 Task: Look for products in the category "Babies & Kids" from Radius only.
Action: Mouse pressed left at (226, 109)
Screenshot: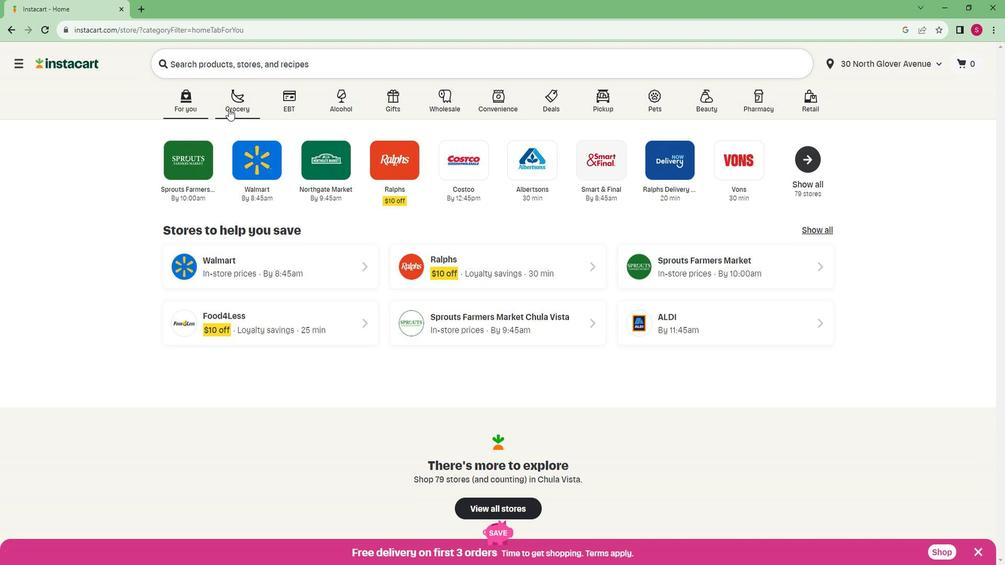 
Action: Mouse moved to (210, 284)
Screenshot: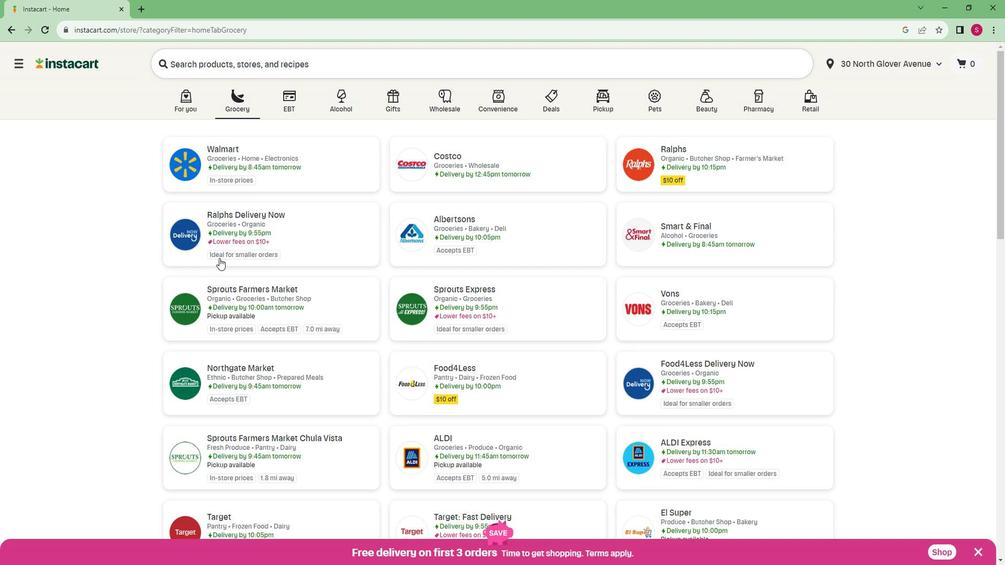 
Action: Mouse pressed left at (210, 284)
Screenshot: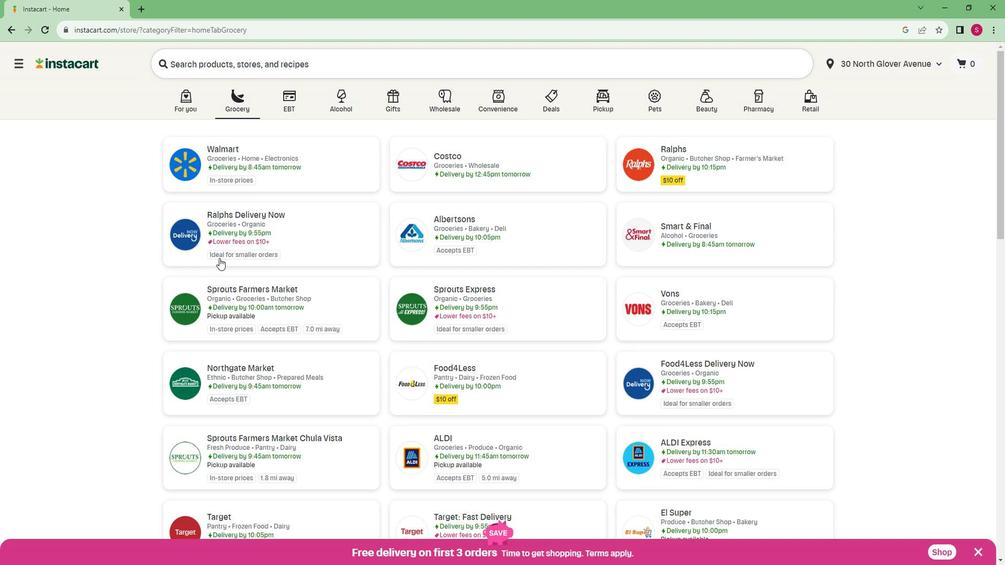 
Action: Mouse moved to (206, 295)
Screenshot: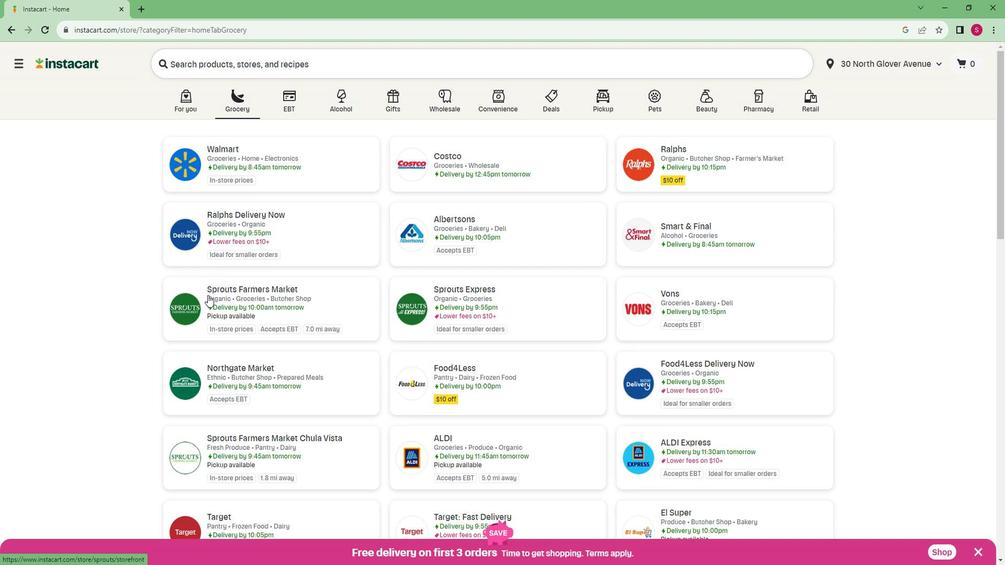 
Action: Mouse pressed left at (206, 295)
Screenshot: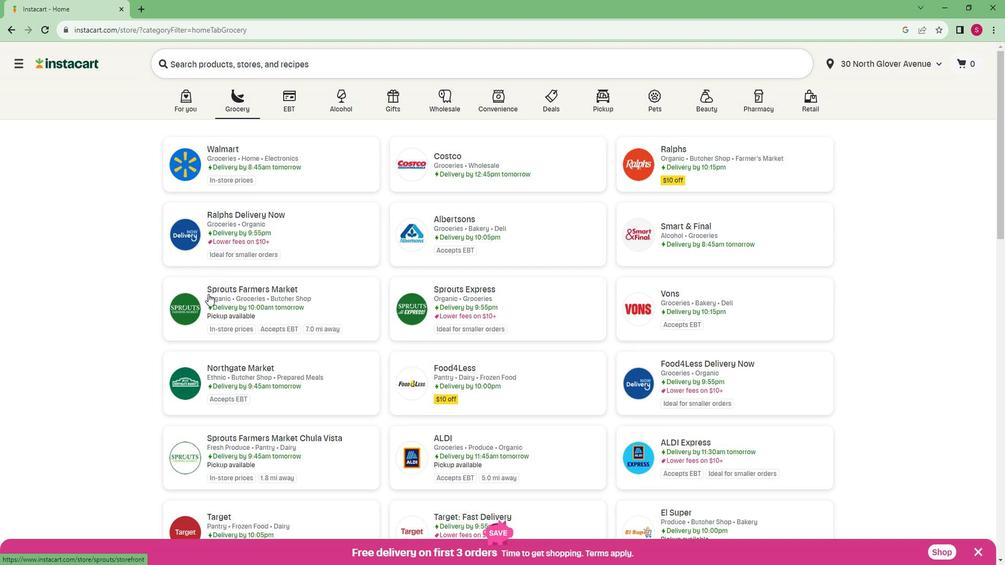 
Action: Mouse moved to (95, 518)
Screenshot: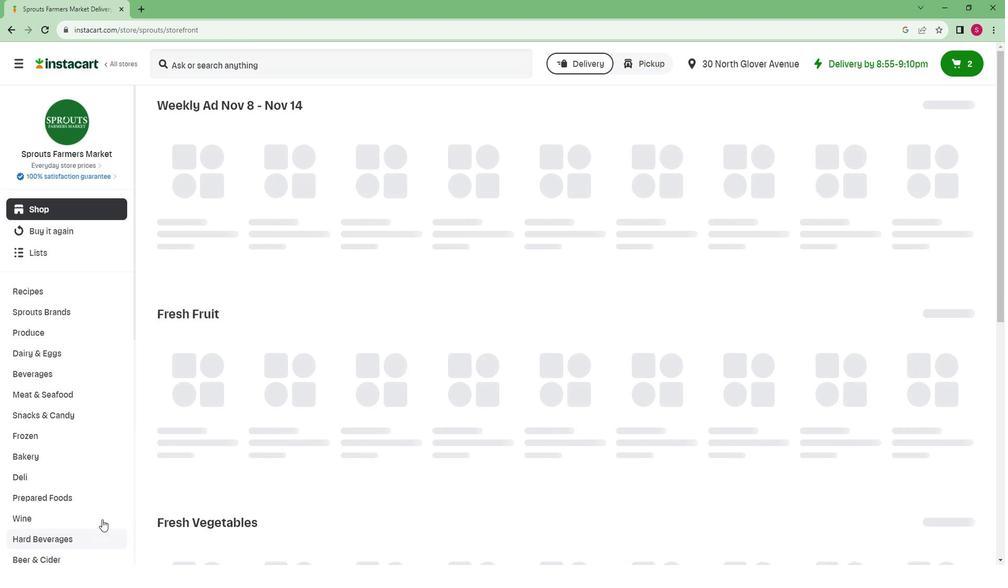 
Action: Mouse scrolled (95, 518) with delta (0, 0)
Screenshot: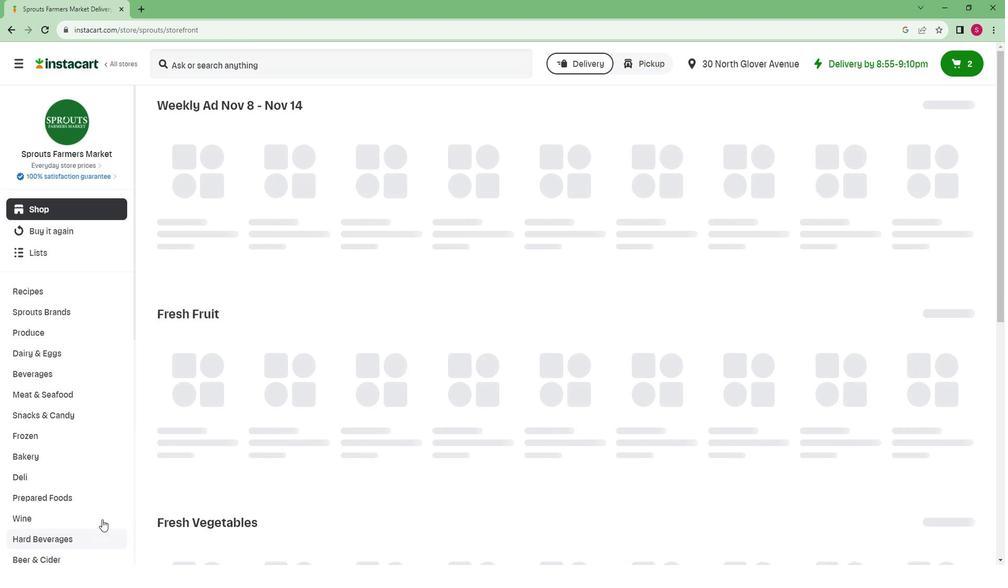 
Action: Mouse moved to (88, 516)
Screenshot: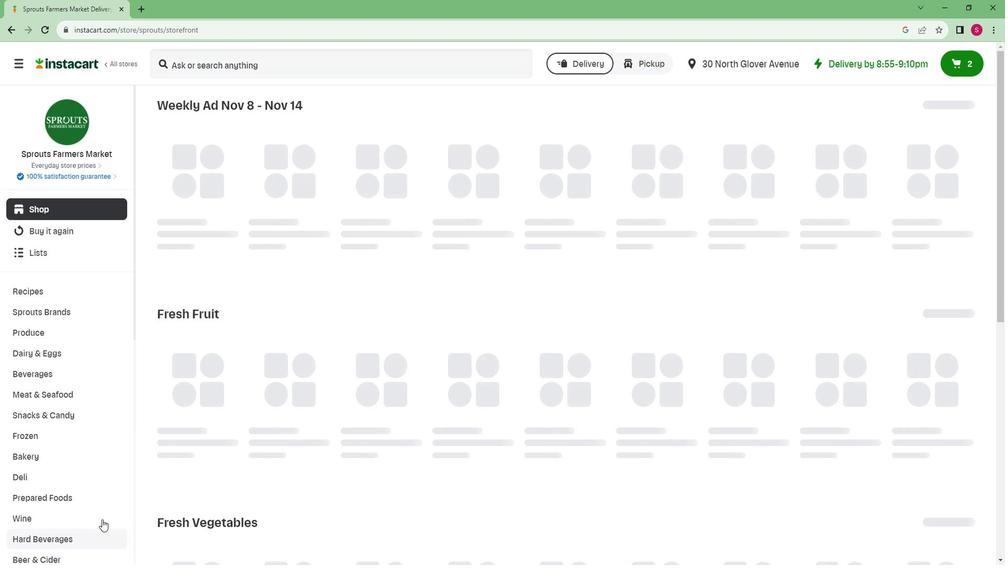 
Action: Mouse scrolled (88, 516) with delta (0, 0)
Screenshot: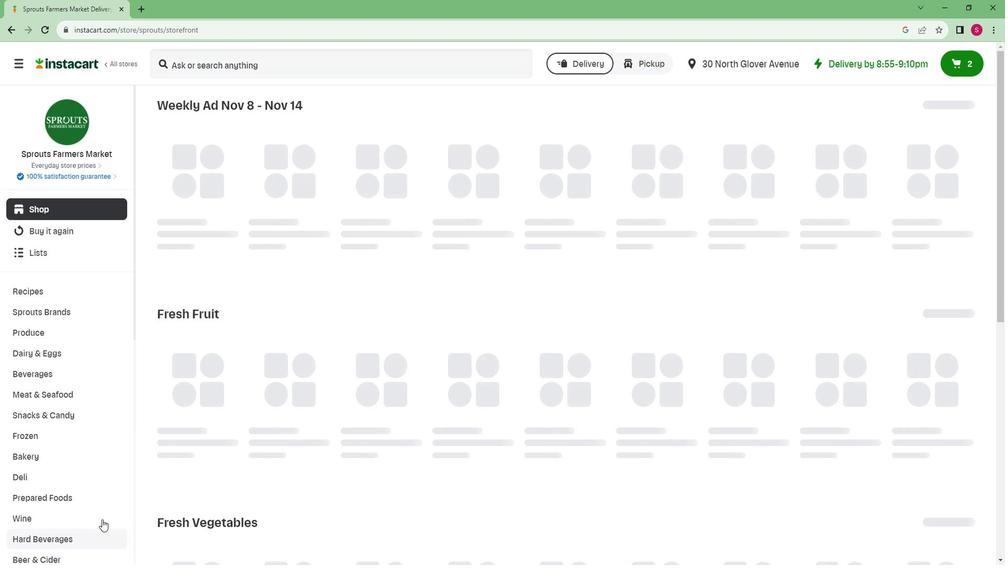 
Action: Mouse moved to (86, 516)
Screenshot: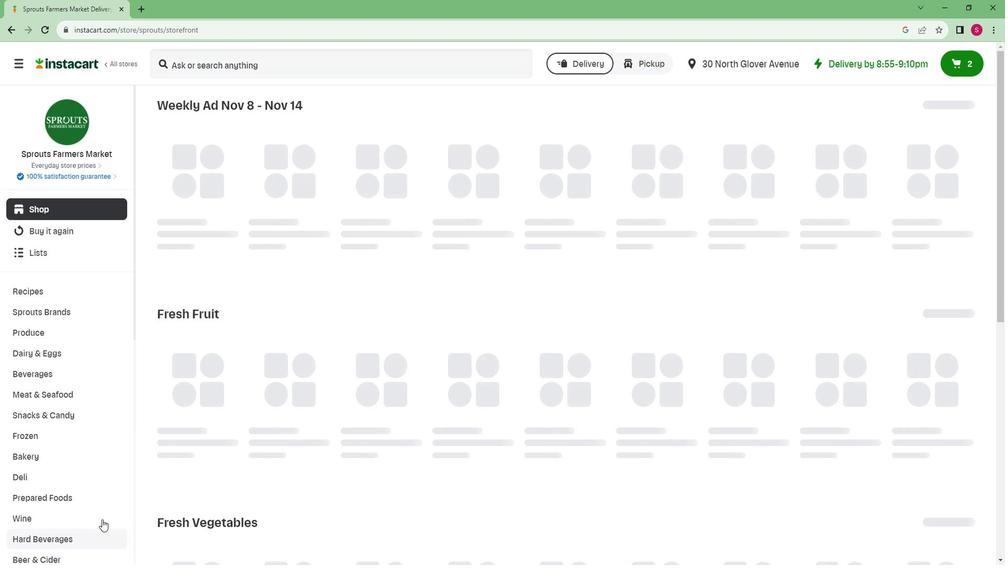 
Action: Mouse scrolled (86, 515) with delta (0, 0)
Screenshot: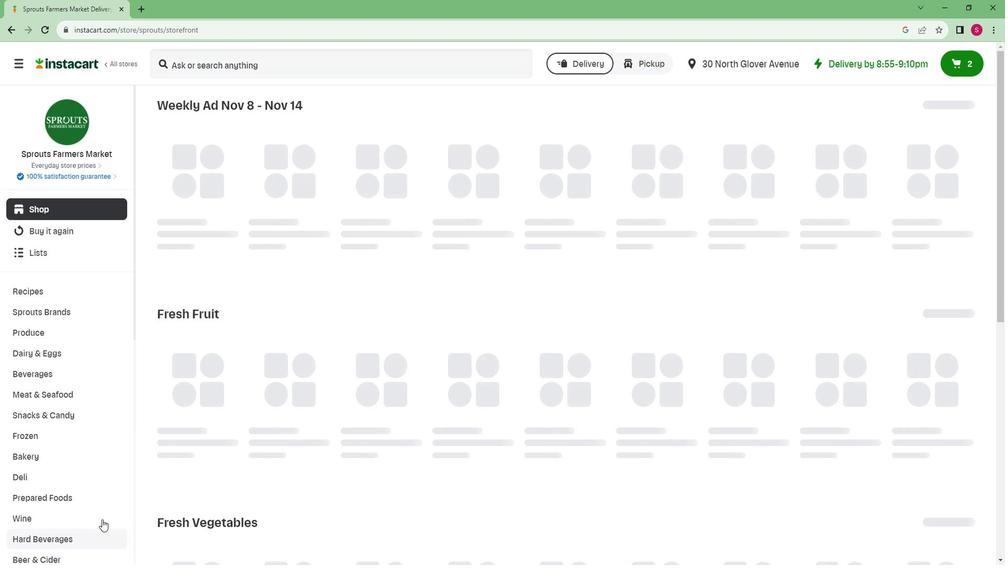 
Action: Mouse moved to (83, 514)
Screenshot: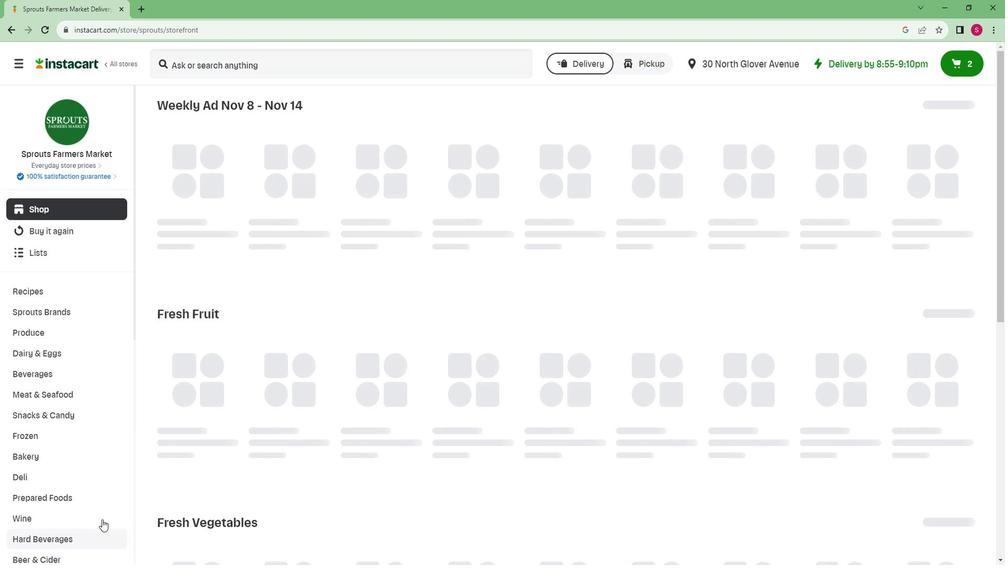 
Action: Mouse scrolled (83, 513) with delta (0, 0)
Screenshot: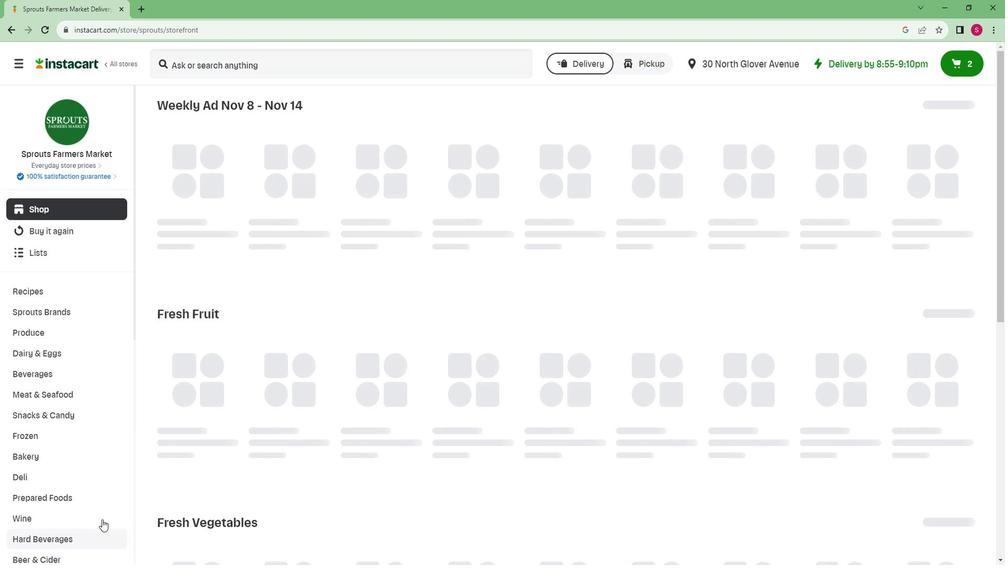 
Action: Mouse moved to (81, 513)
Screenshot: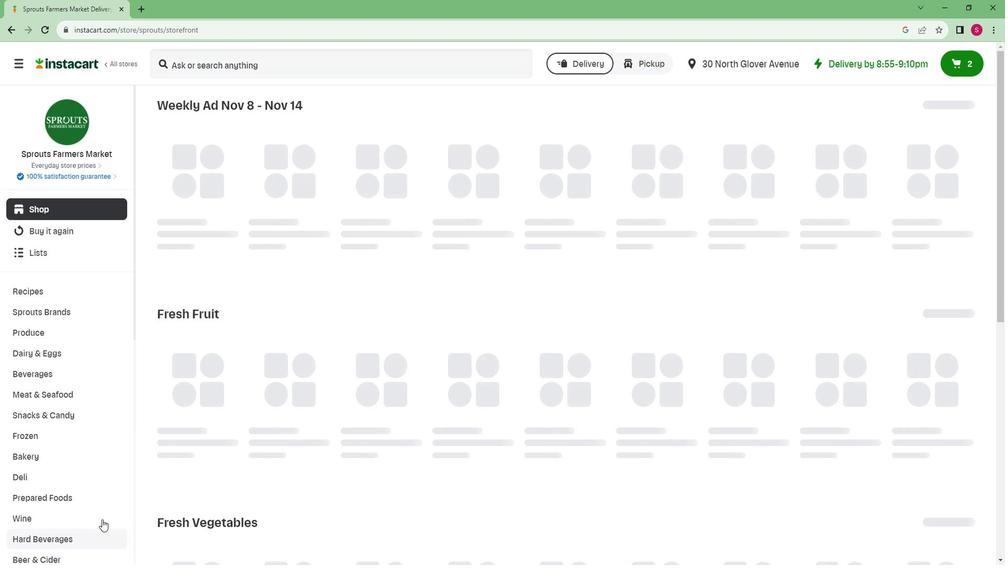 
Action: Mouse scrolled (81, 512) with delta (0, 0)
Screenshot: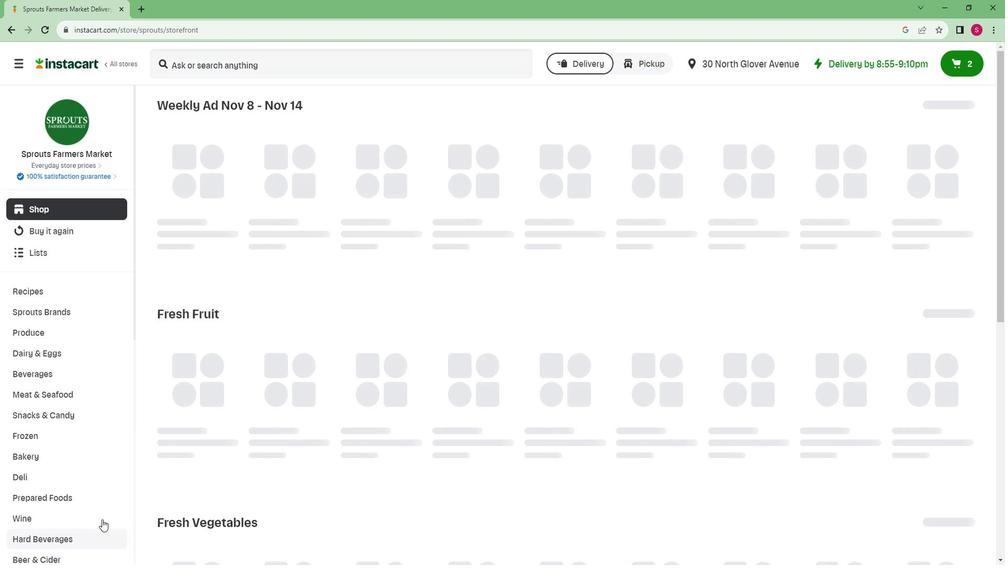
Action: Mouse moved to (76, 511)
Screenshot: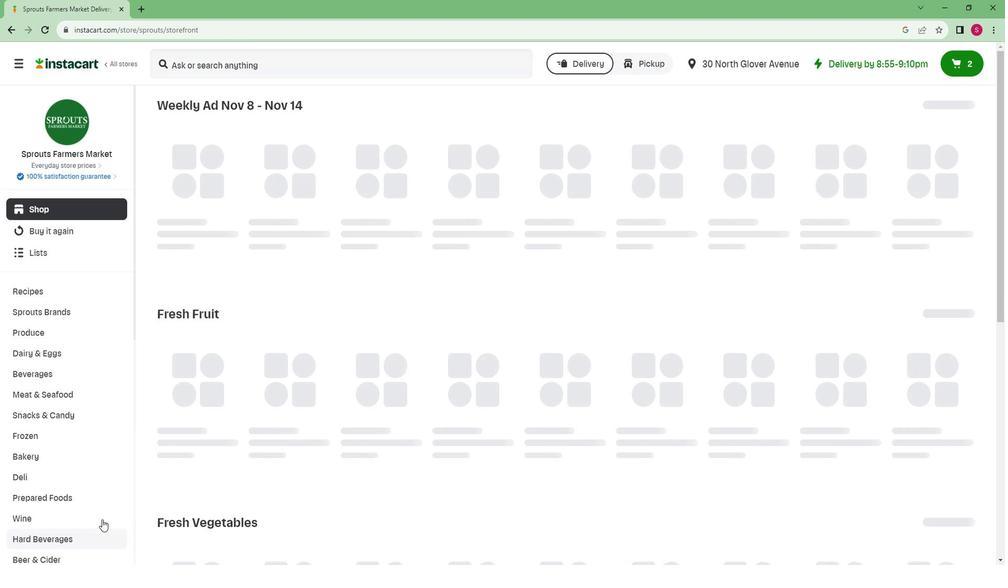 
Action: Mouse scrolled (76, 511) with delta (0, 0)
Screenshot: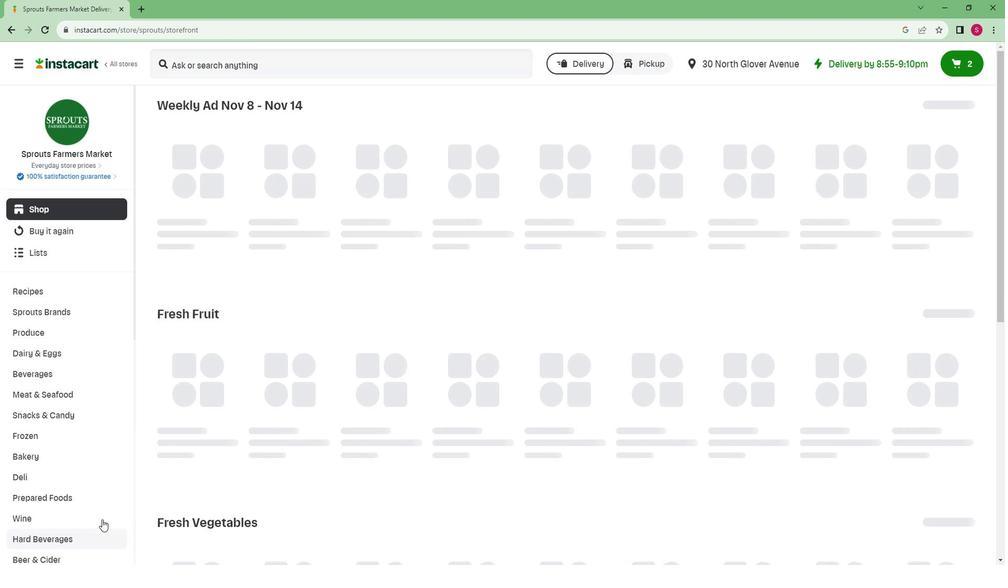 
Action: Mouse moved to (74, 509)
Screenshot: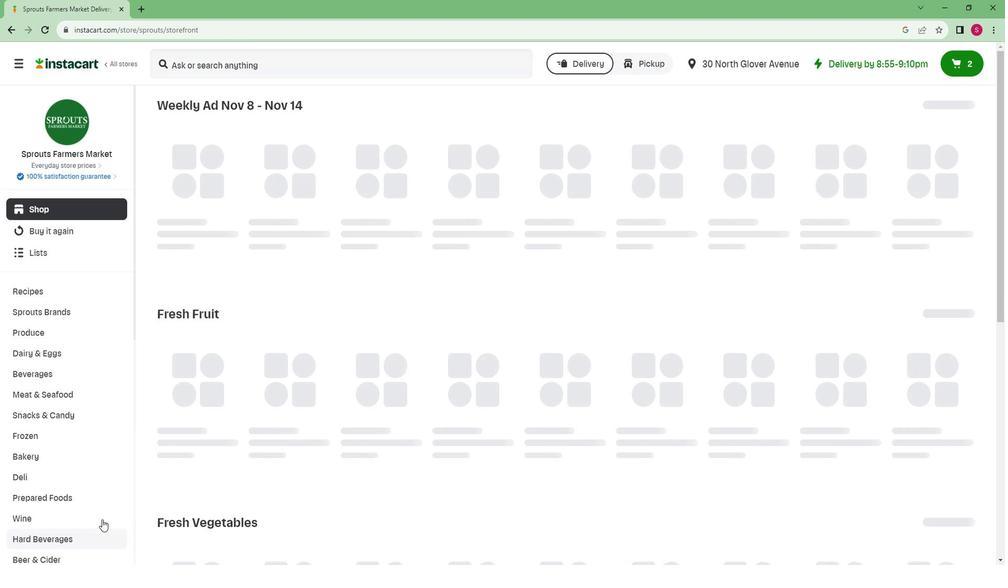 
Action: Mouse scrolled (74, 509) with delta (0, 0)
Screenshot: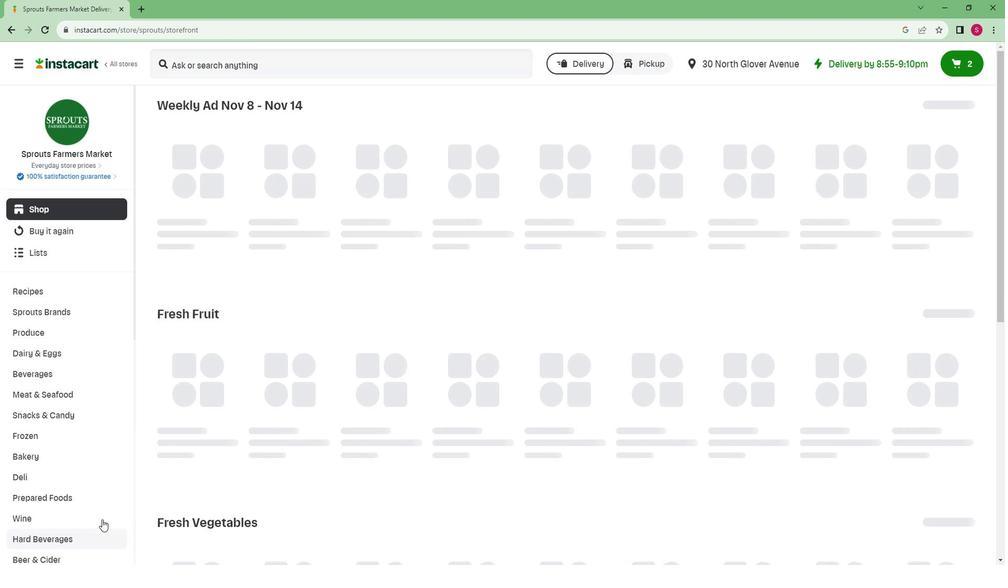 
Action: Mouse moved to (72, 508)
Screenshot: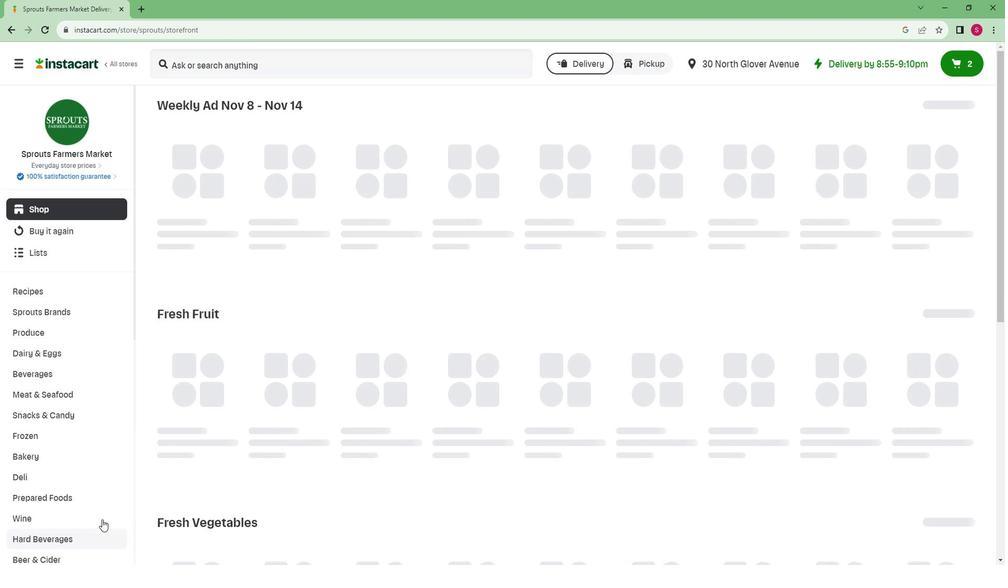
Action: Mouse scrolled (72, 508) with delta (0, 0)
Screenshot: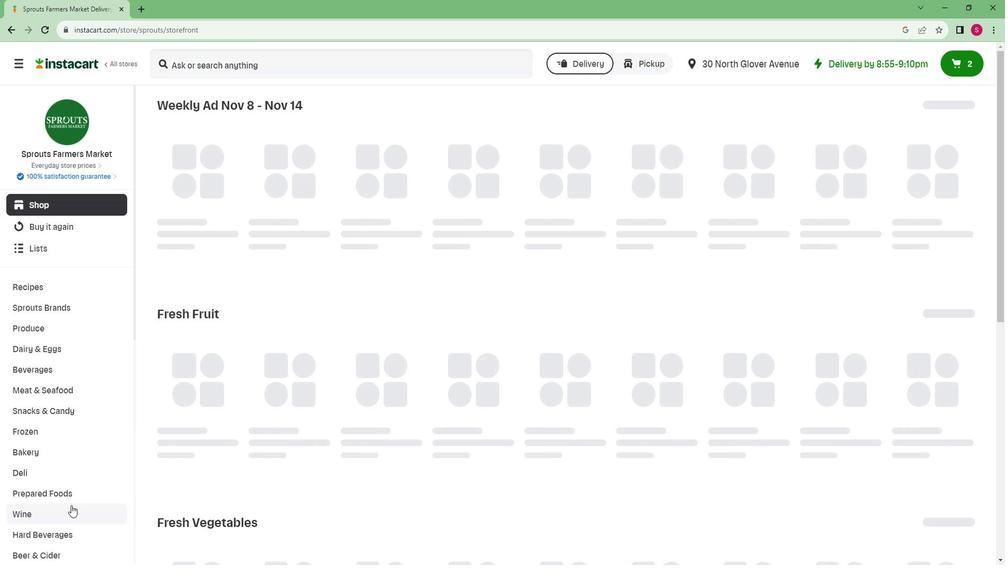 
Action: Mouse moved to (59, 504)
Screenshot: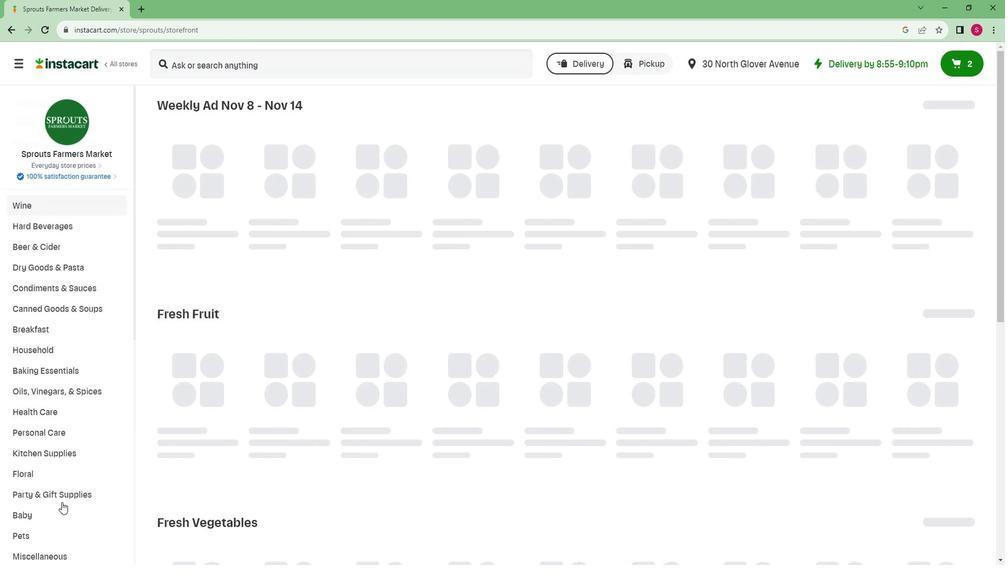 
Action: Mouse scrolled (59, 503) with delta (0, 0)
Screenshot: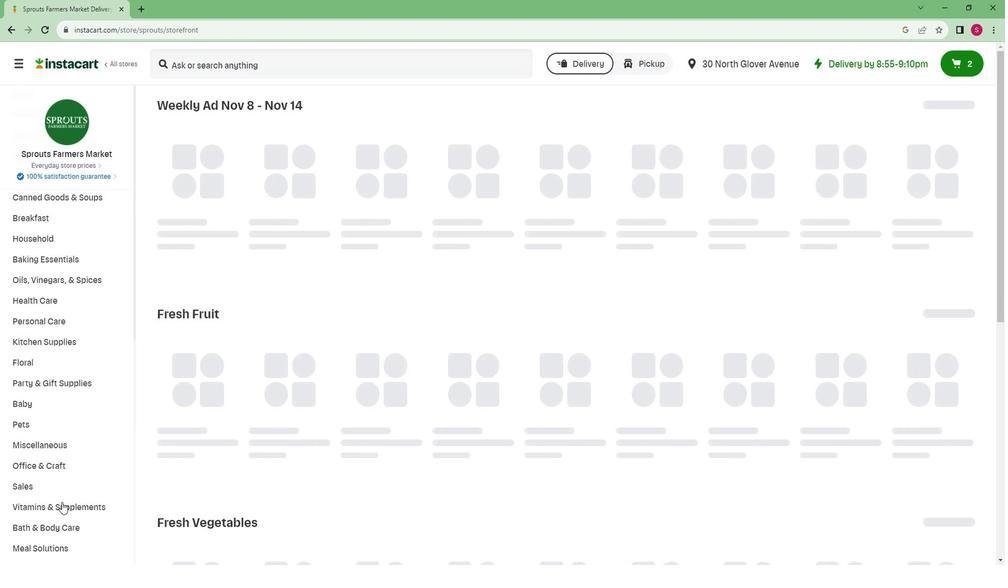 
Action: Mouse scrolled (59, 503) with delta (0, 0)
Screenshot: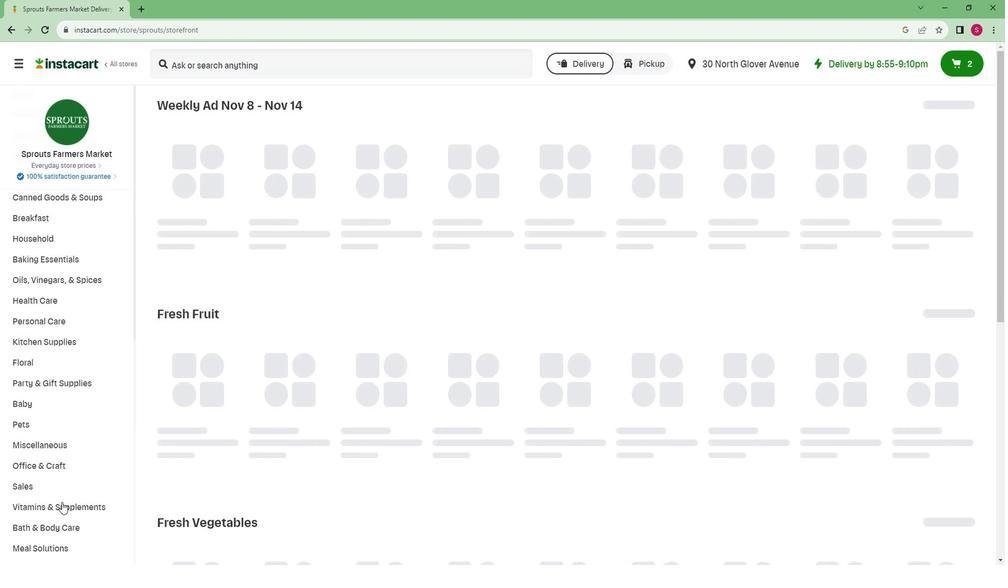 
Action: Mouse scrolled (59, 503) with delta (0, 0)
Screenshot: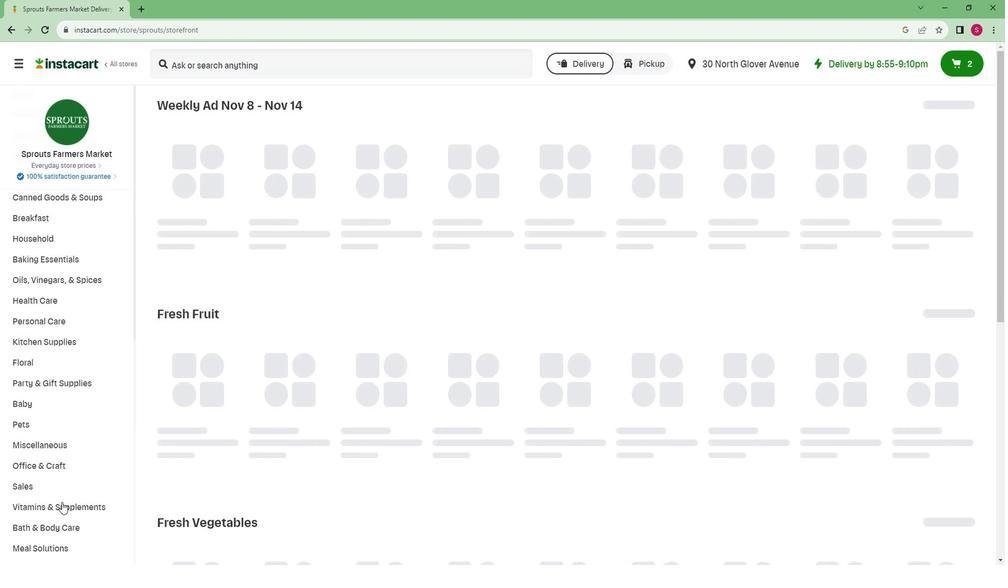 
Action: Mouse scrolled (59, 503) with delta (0, 0)
Screenshot: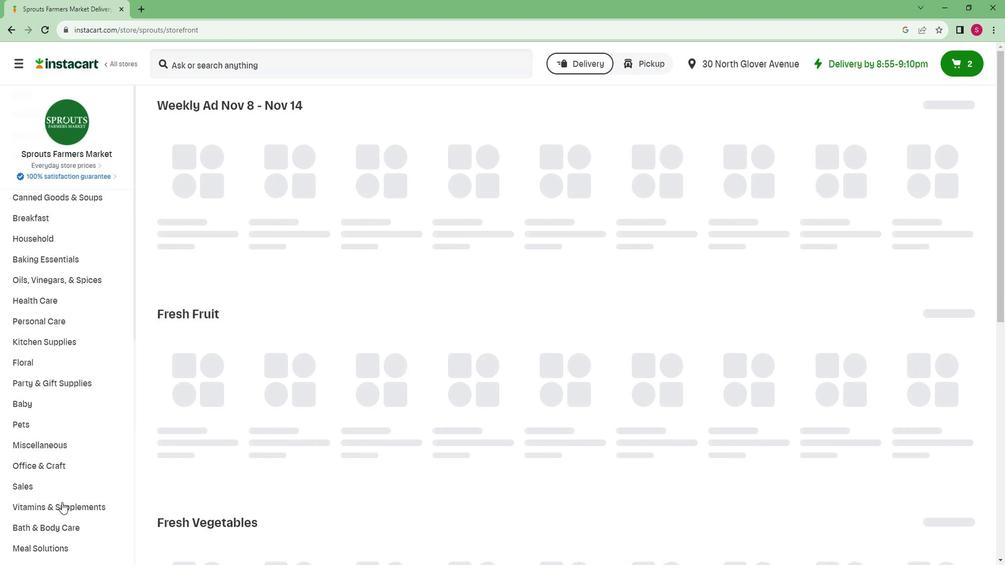
Action: Mouse scrolled (59, 503) with delta (0, 0)
Screenshot: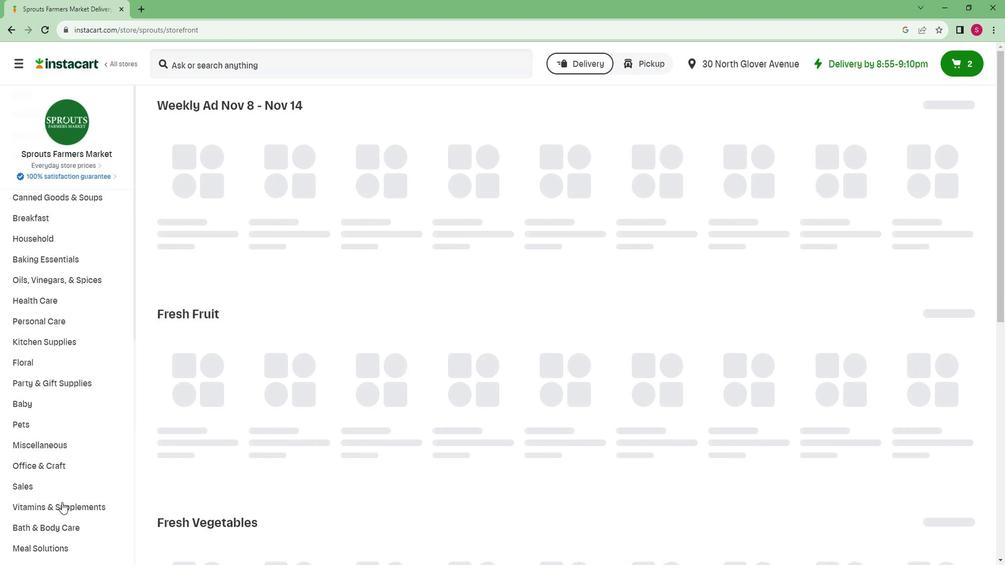 
Action: Mouse scrolled (59, 503) with delta (0, 0)
Screenshot: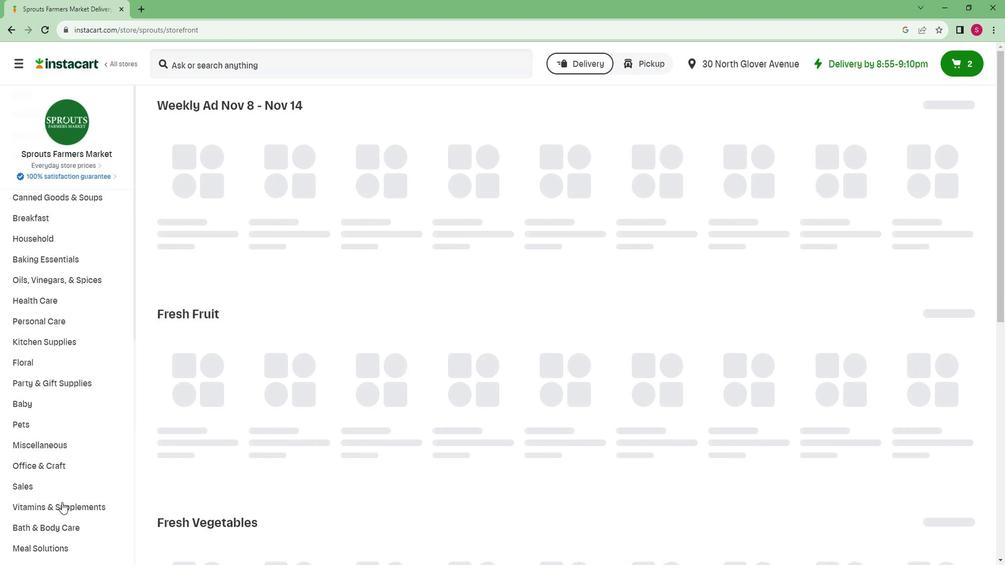 
Action: Mouse moved to (41, 526)
Screenshot: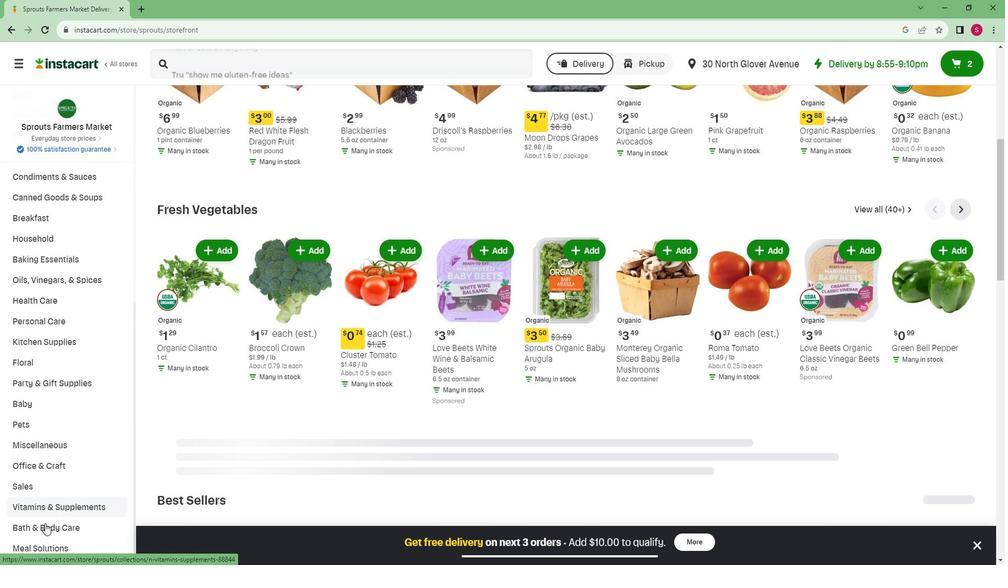
Action: Mouse pressed left at (41, 526)
Screenshot: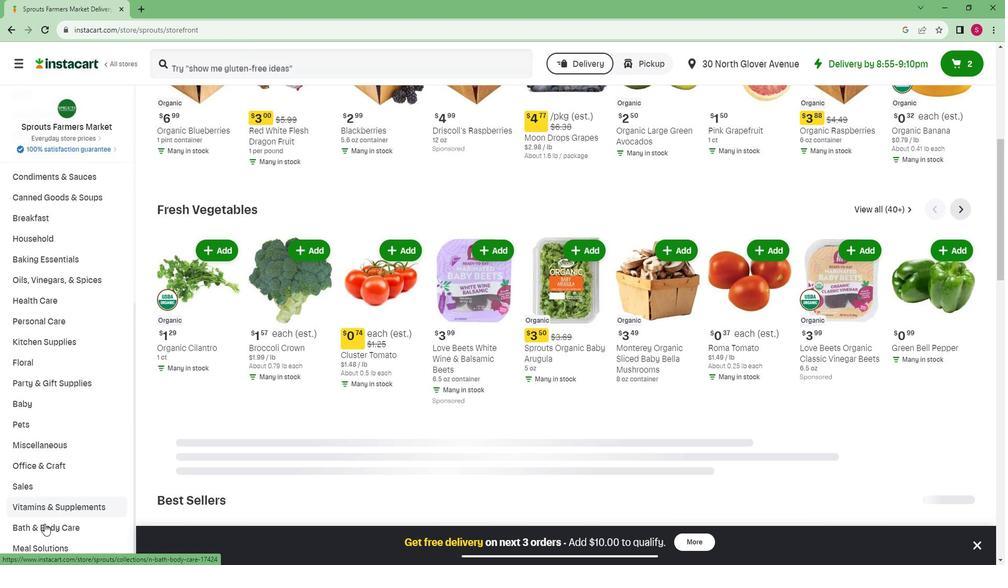 
Action: Mouse moved to (45, 522)
Screenshot: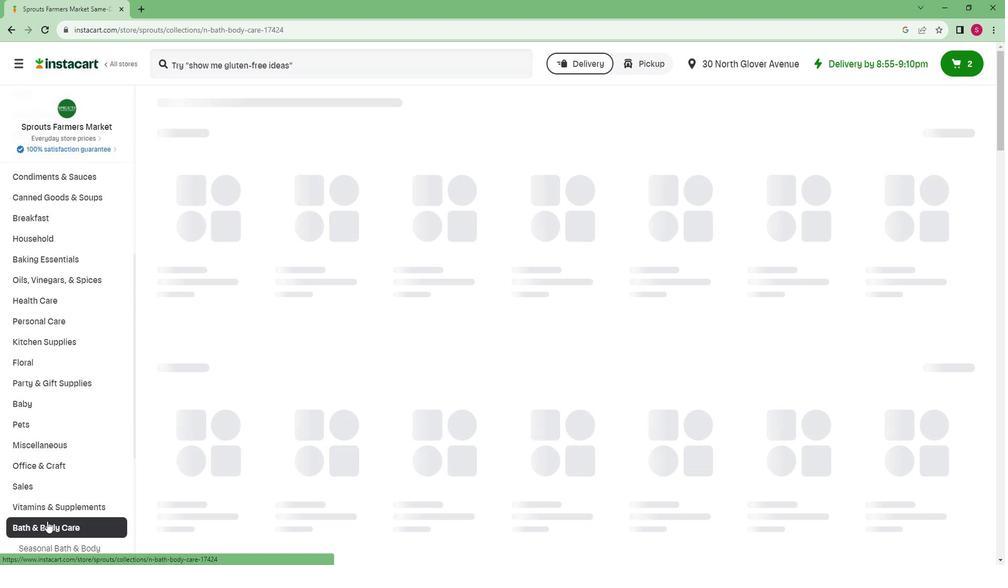 
Action: Mouse scrolled (45, 522) with delta (0, 0)
Screenshot: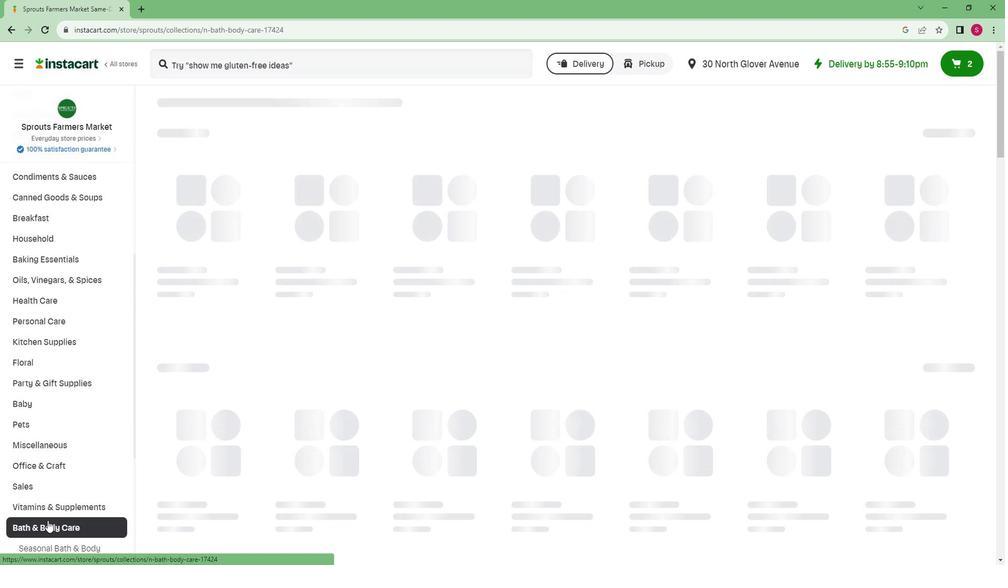 
Action: Mouse scrolled (45, 522) with delta (0, 0)
Screenshot: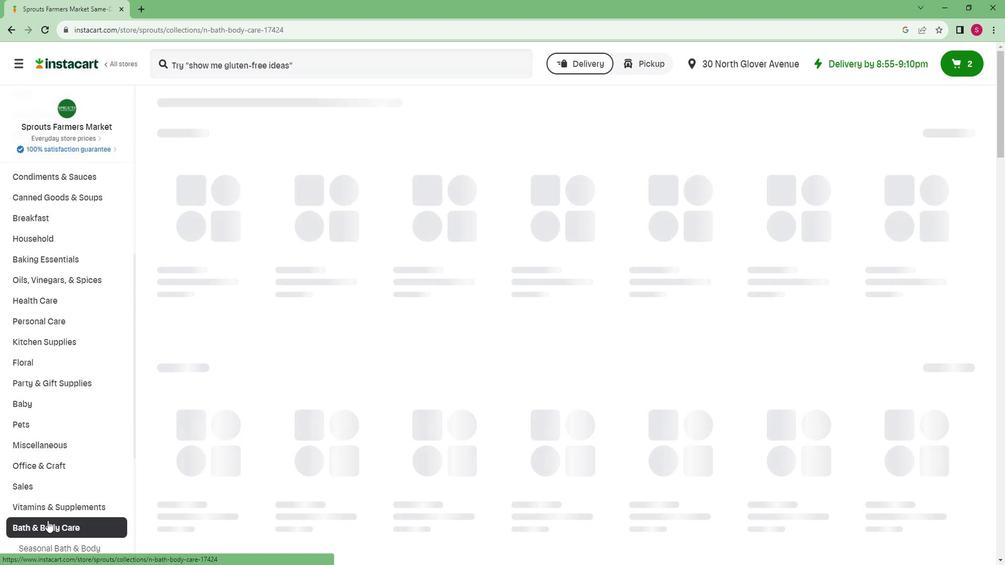 
Action: Mouse scrolled (45, 522) with delta (0, 0)
Screenshot: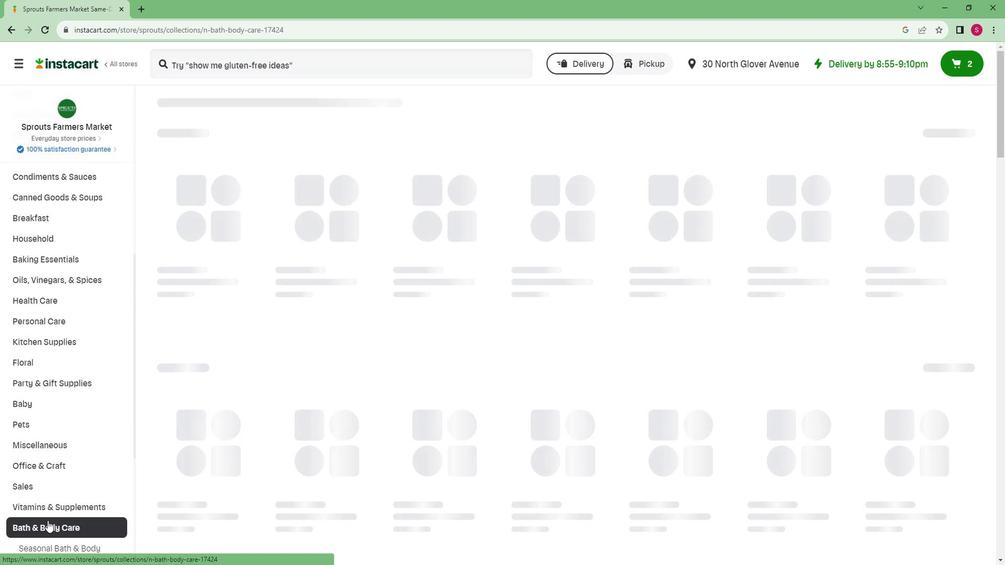 
Action: Mouse scrolled (45, 522) with delta (0, 0)
Screenshot: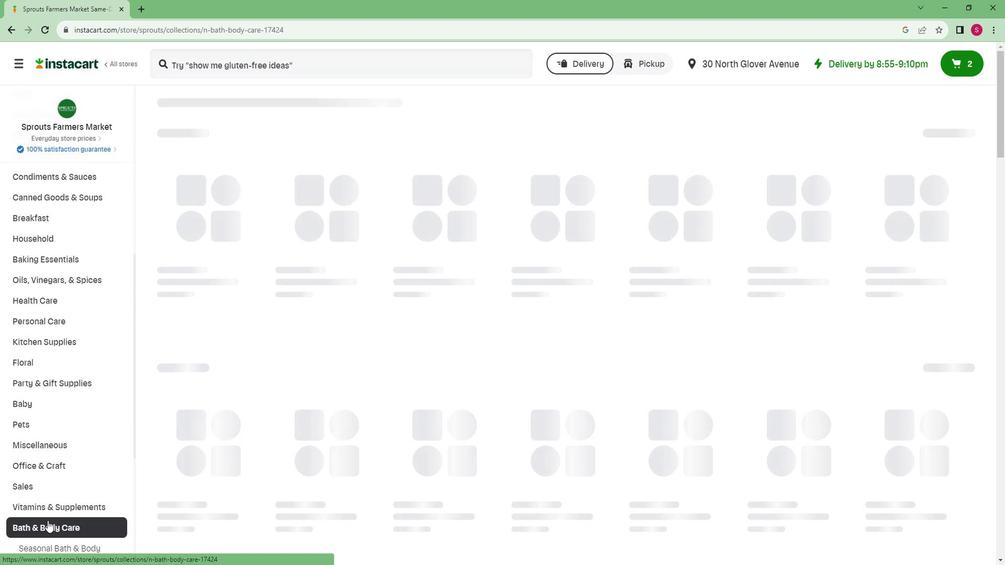 
Action: Mouse scrolled (45, 522) with delta (0, 0)
Screenshot: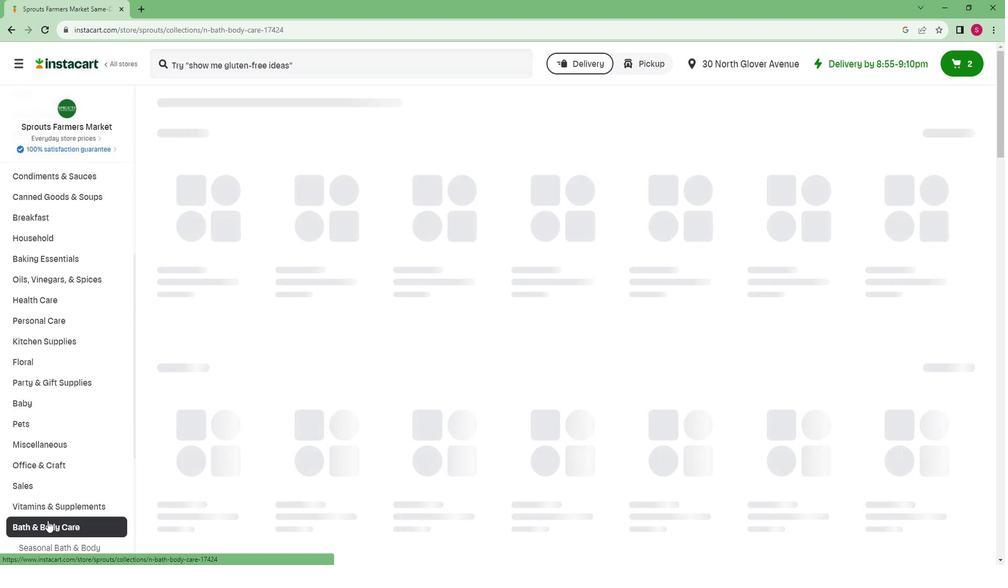 
Action: Mouse scrolled (45, 522) with delta (0, 0)
Screenshot: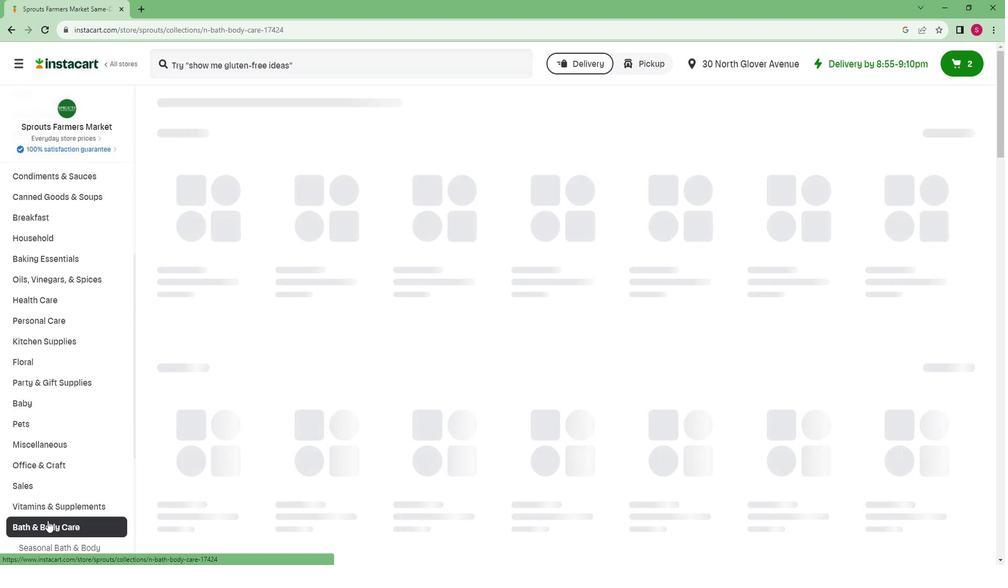 
Action: Mouse moved to (41, 508)
Screenshot: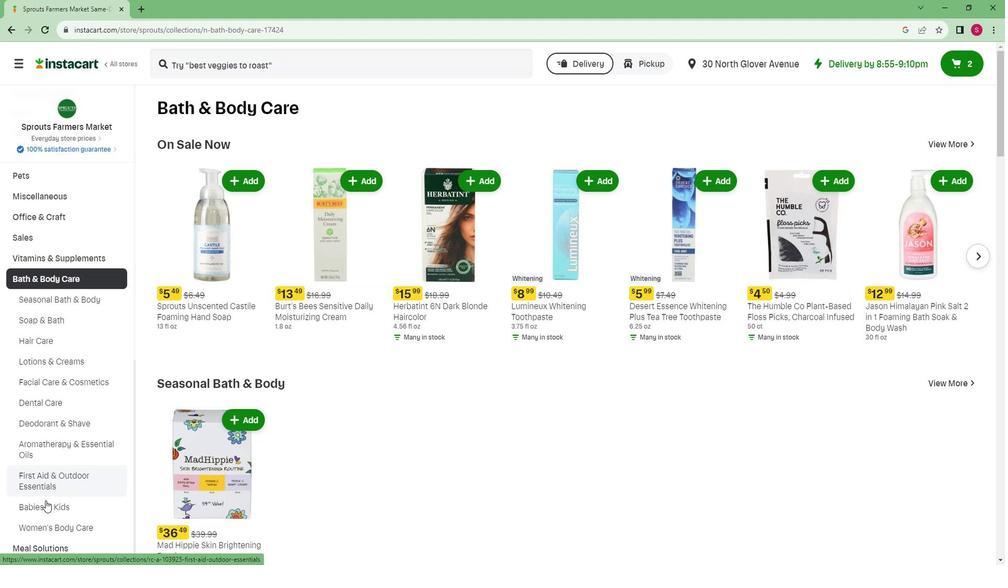 
Action: Mouse pressed left at (41, 508)
Screenshot: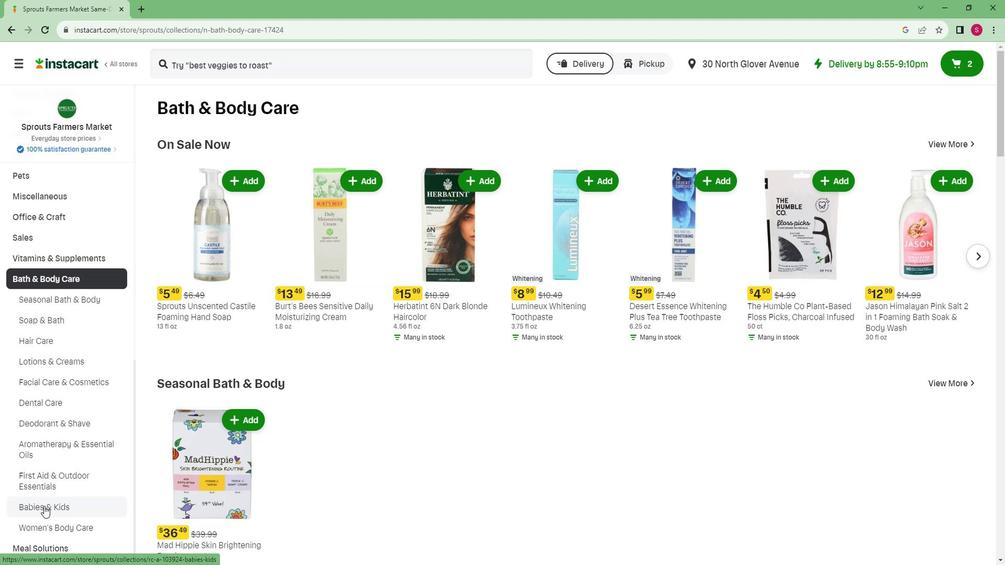 
Action: Mouse moved to (235, 153)
Screenshot: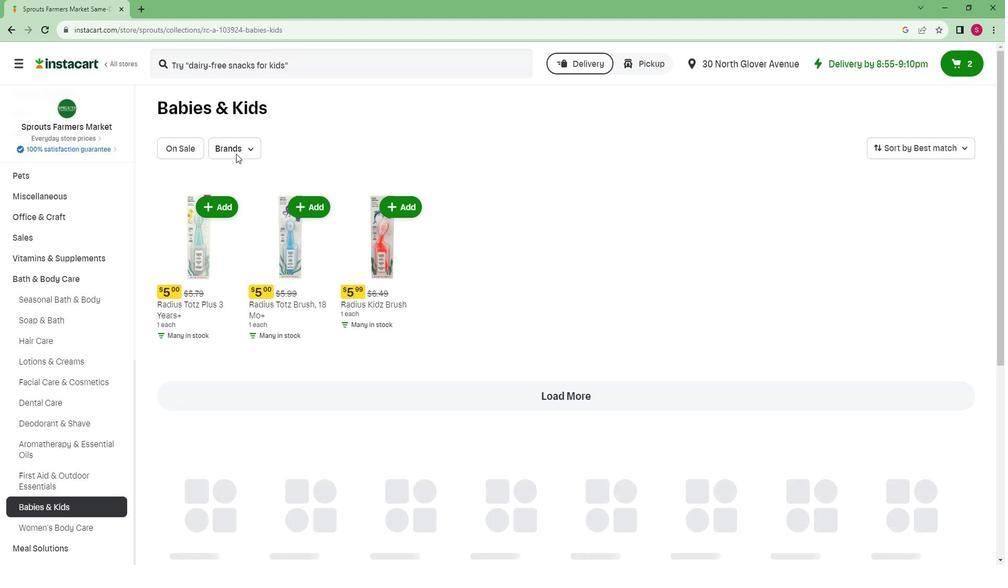 
Action: Mouse pressed left at (235, 153)
Screenshot: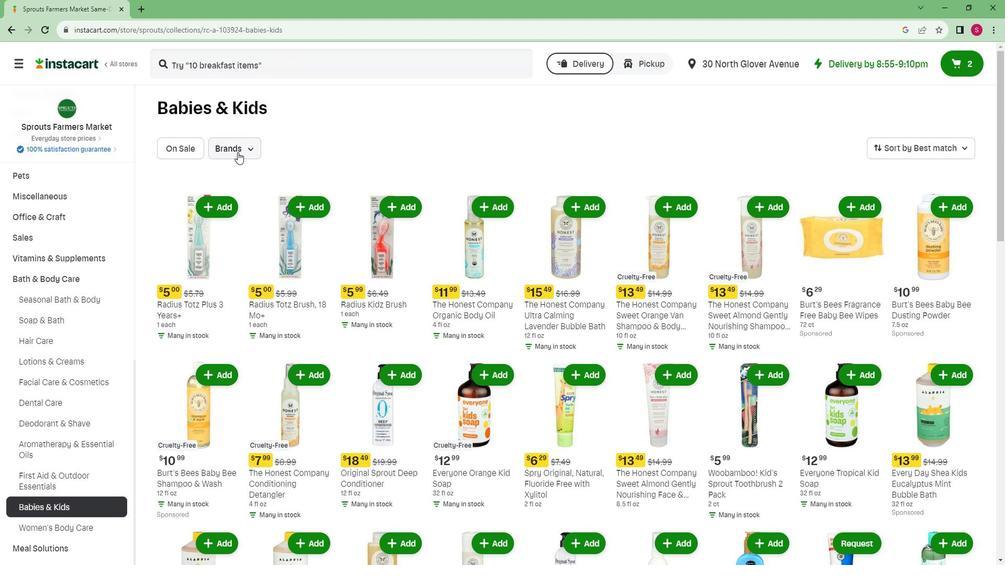
Action: Mouse moved to (256, 294)
Screenshot: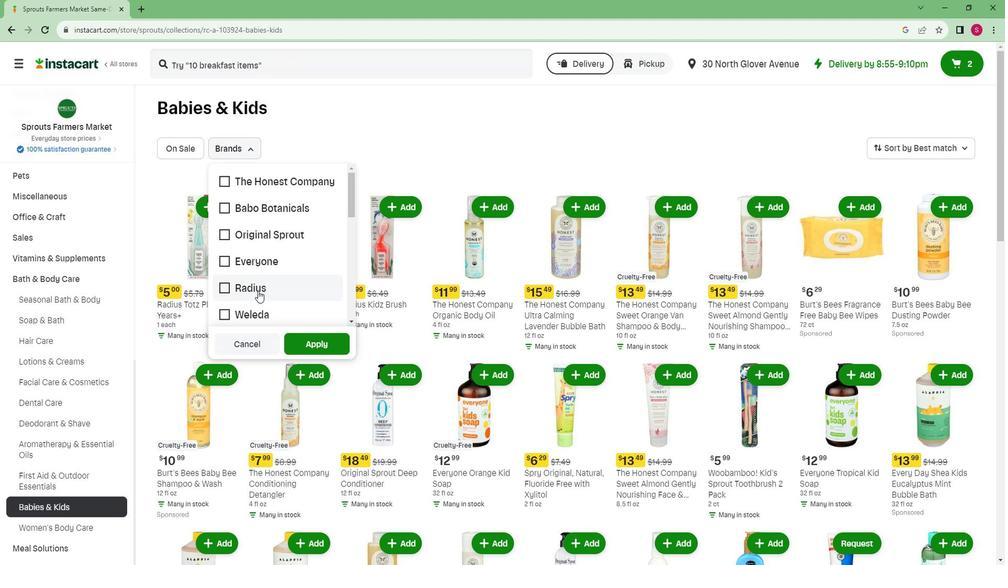 
Action: Mouse pressed left at (256, 294)
Screenshot: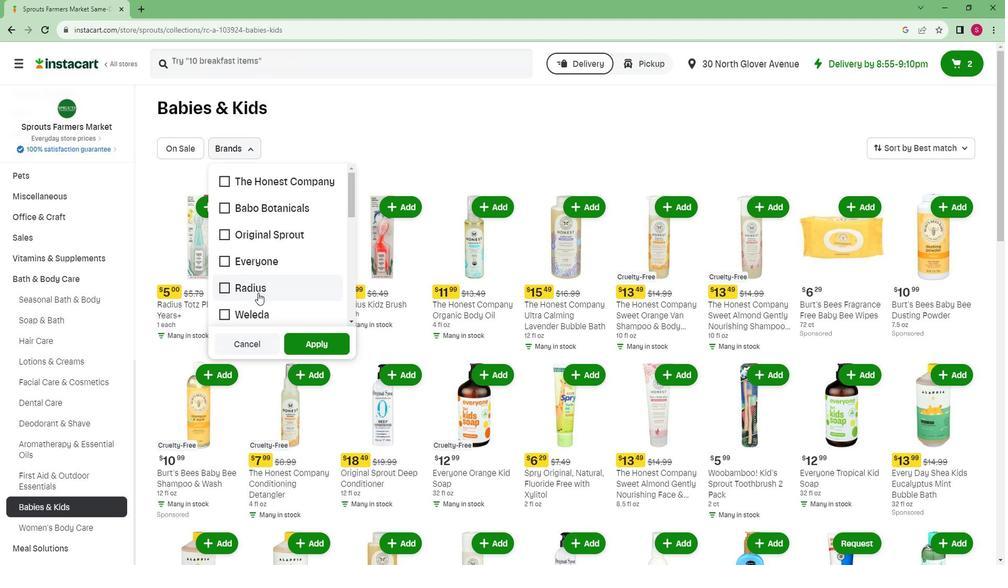 
Action: Mouse moved to (295, 347)
Screenshot: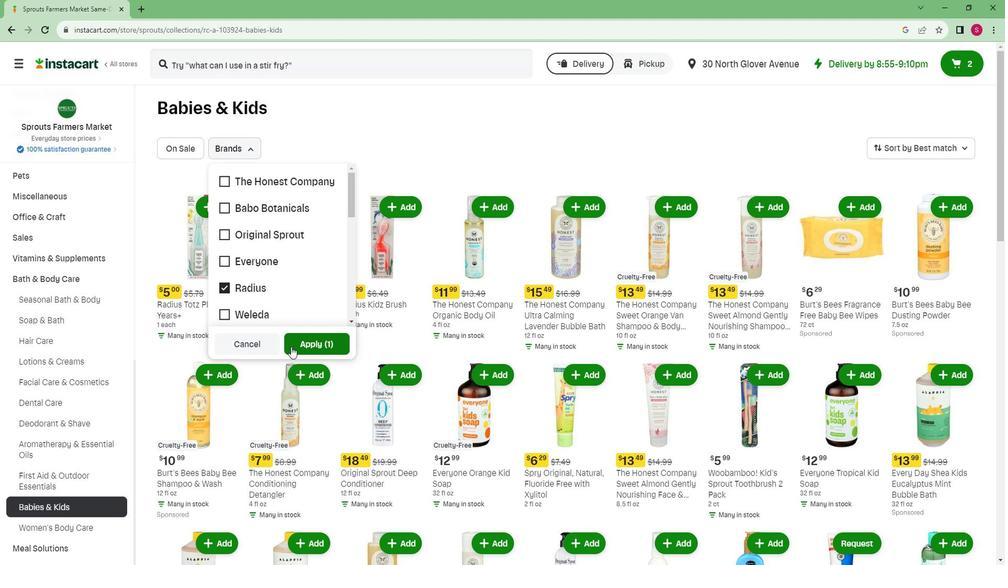 
Action: Mouse pressed left at (295, 347)
Screenshot: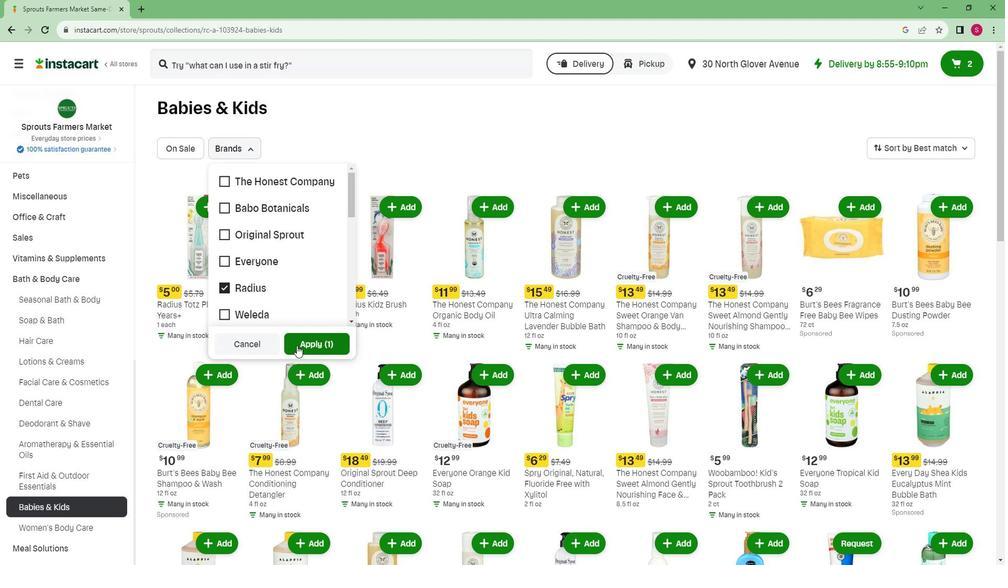 
